 Task: Check the version history.
Action: Mouse moved to (179, 243)
Screenshot: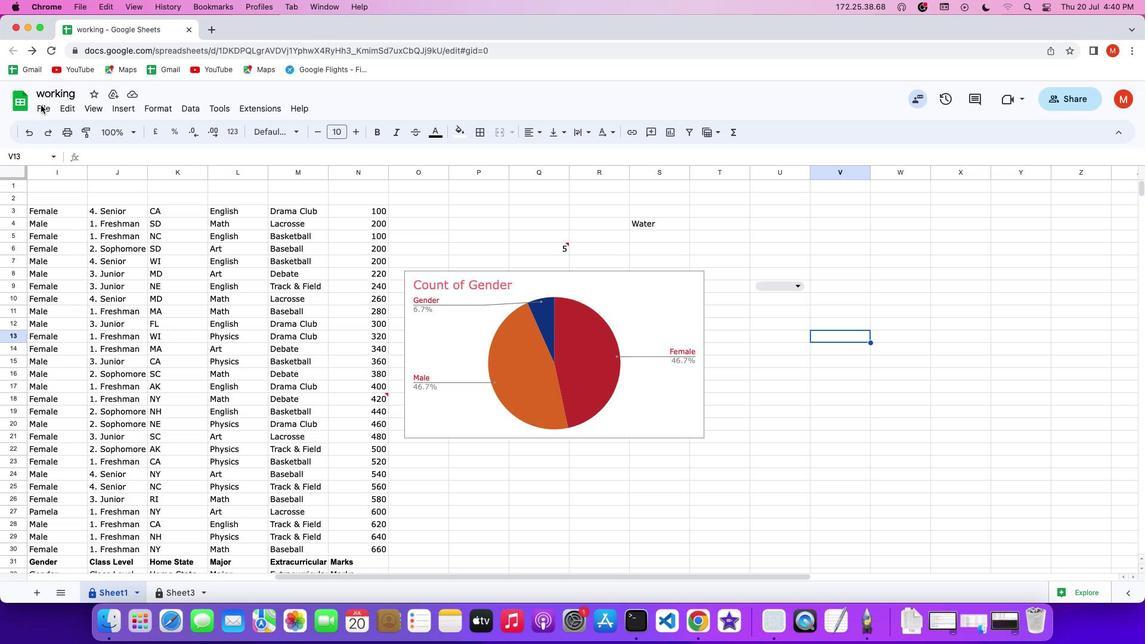 
Action: Mouse pressed left at (179, 243)
Screenshot: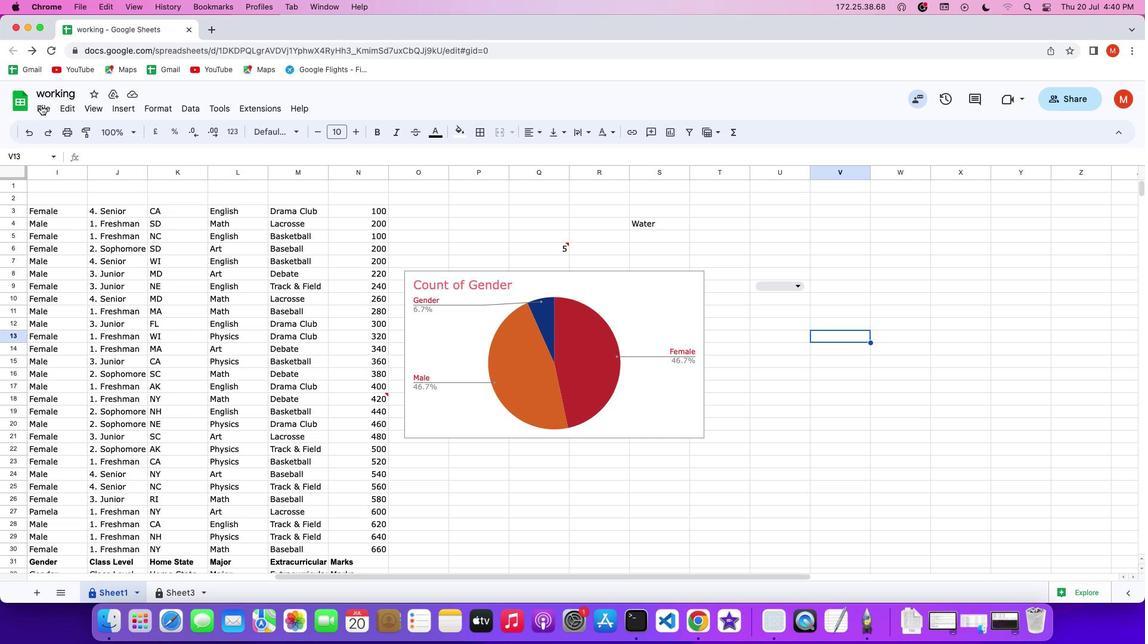 
Action: Mouse pressed left at (179, 243)
Screenshot: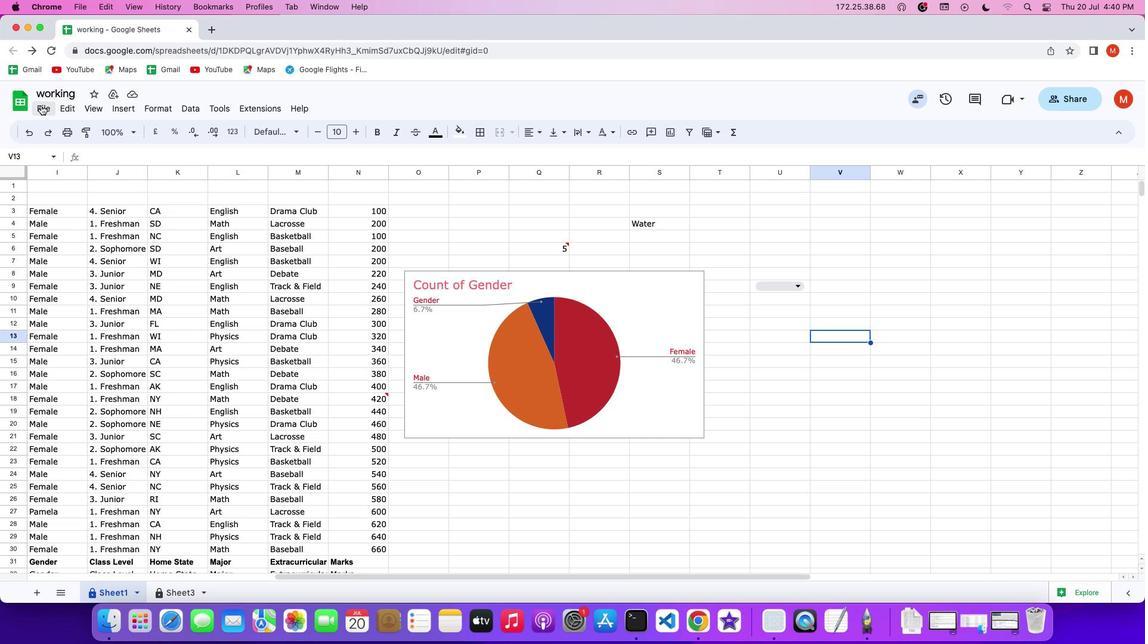 
Action: Mouse moved to (180, 244)
Screenshot: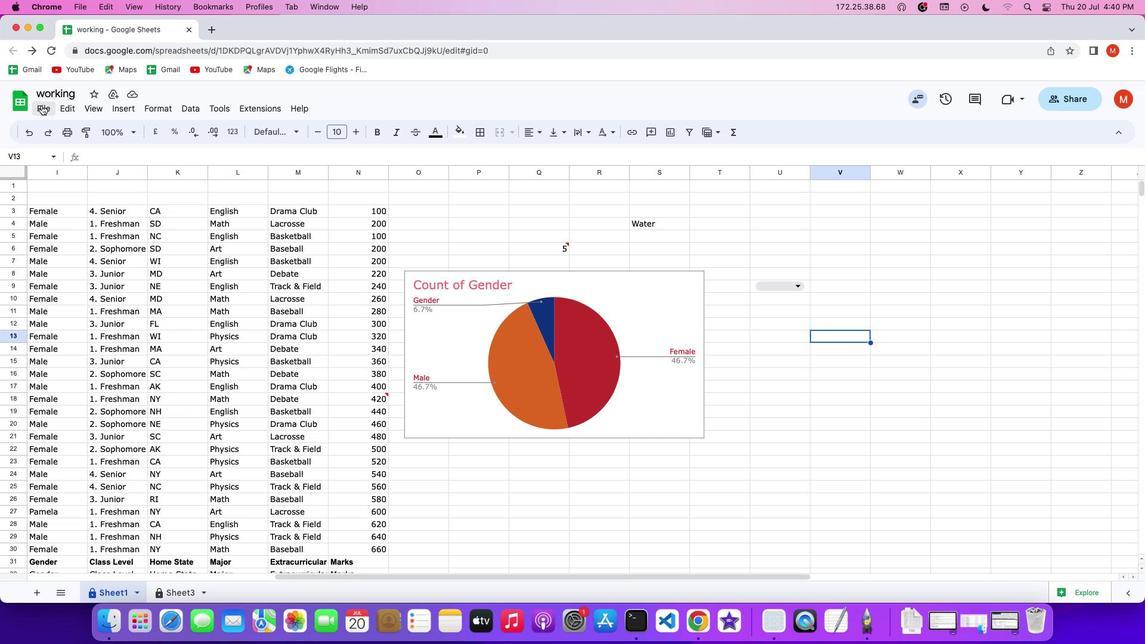 
Action: Mouse pressed left at (180, 244)
Screenshot: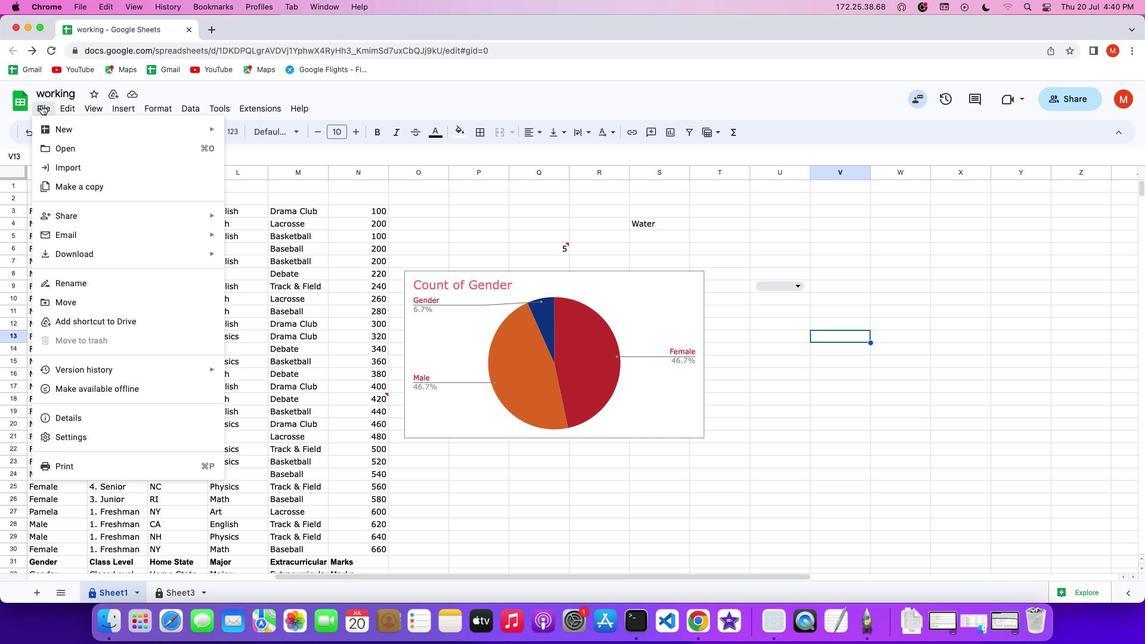 
Action: Mouse moved to (216, 510)
Screenshot: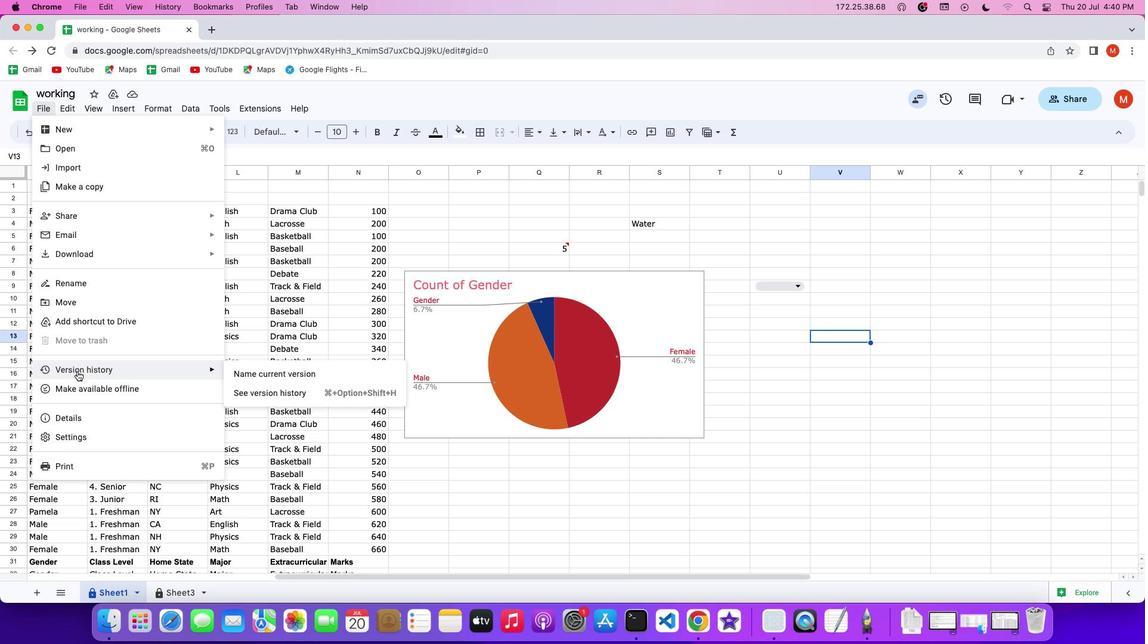 
Action: Mouse pressed left at (216, 510)
Screenshot: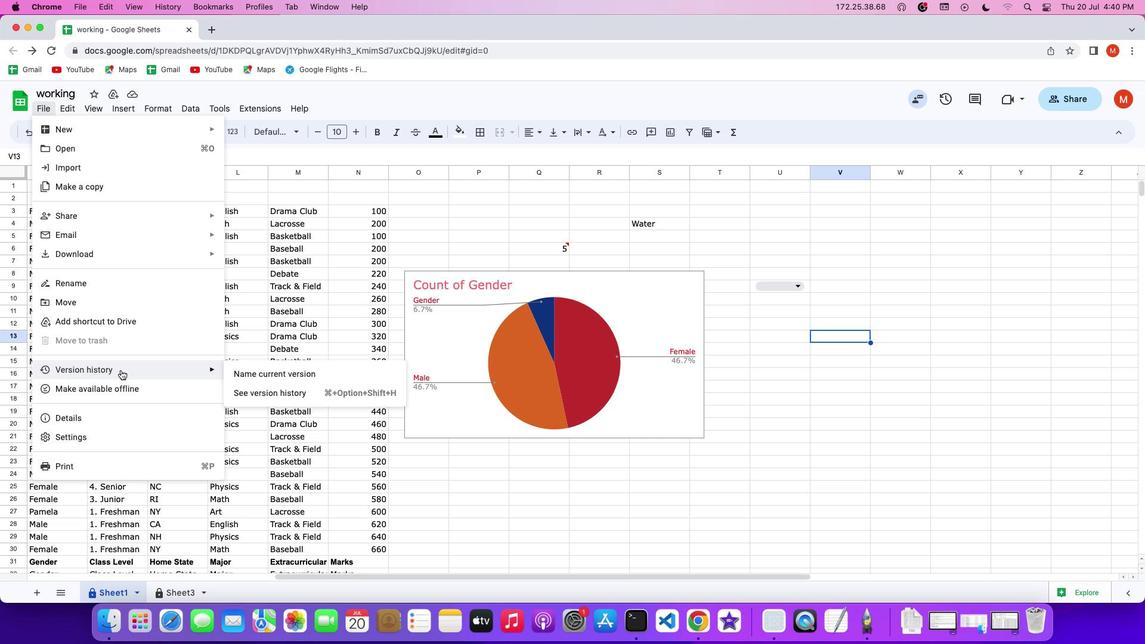 
Action: Mouse moved to (380, 531)
Screenshot: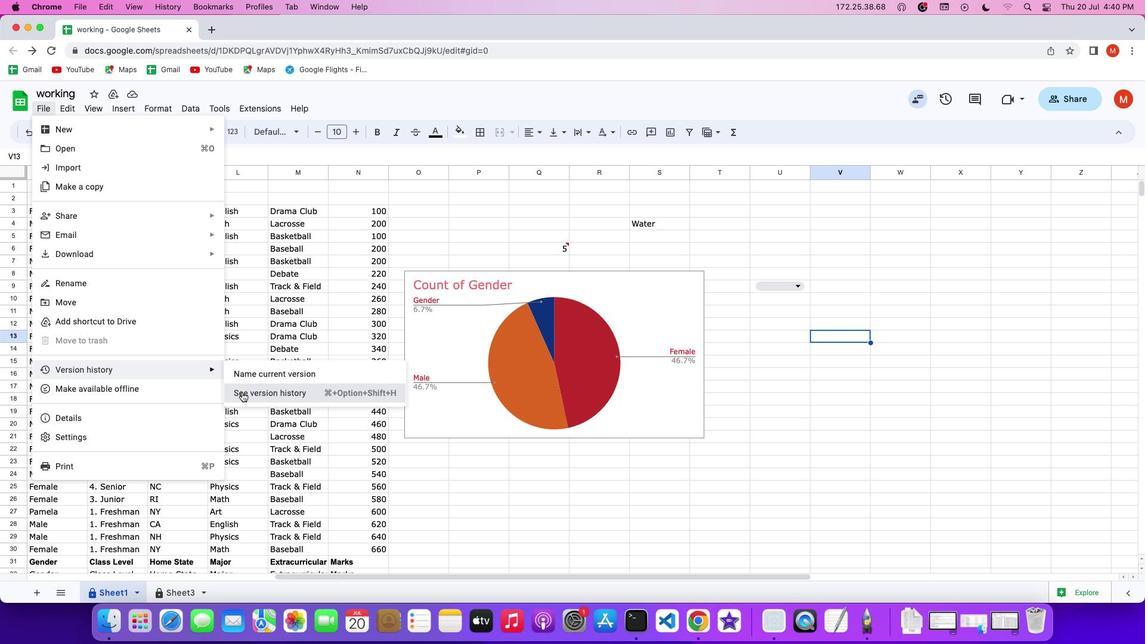 
Action: Mouse pressed left at (380, 531)
Screenshot: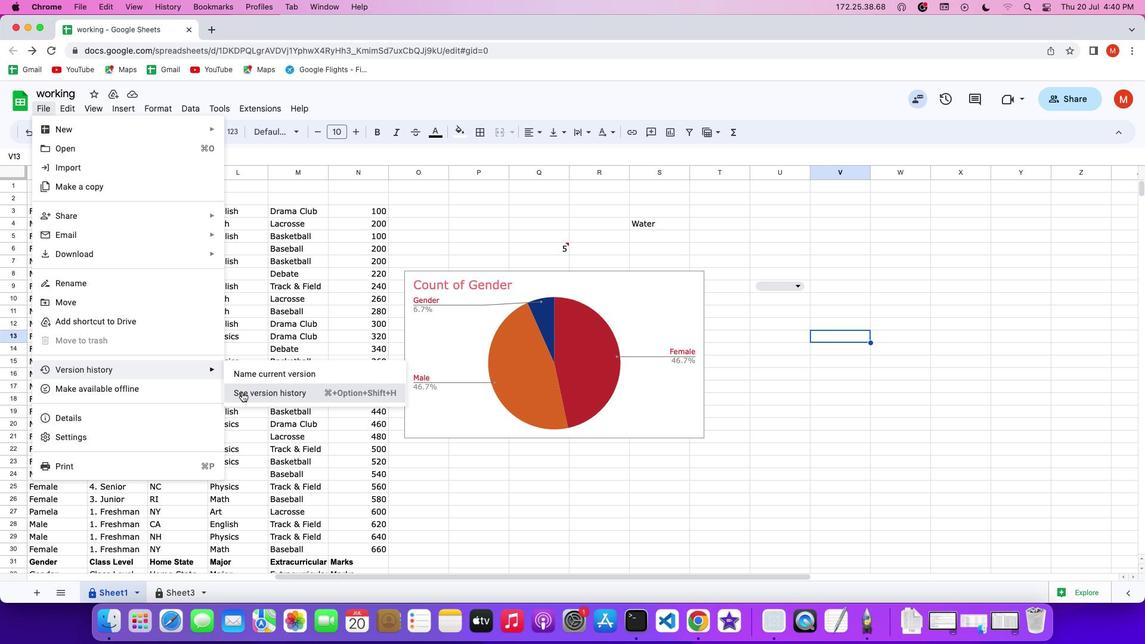 
Action: Mouse moved to (381, 530)
Screenshot: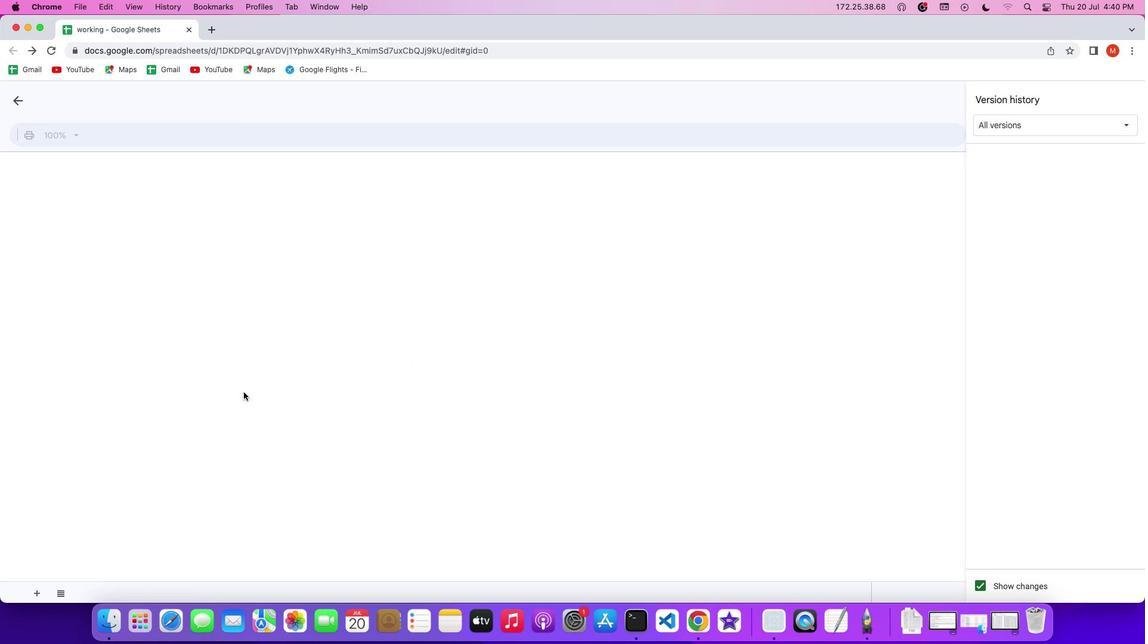 
